 Task: Add an event with the title Monthly Sales Performance Review, date '2023/12/18', time 7:00 AM to 9:00 AMand add a description: The session will begin with an introduction to the importance of effective presentations, emphasizing the impact of clear communication, engaging delivery, and confident body language. Participants will have the opportunity to learn key strategies and best practices for creating impactful presentations that captivate audiences and convey messages effectively., put the event into Orange category . Add location for the event as: 654 Saint-Tropez, France, logged in from the account softage.3@softage.netand send the event invitation to softage.1@softage.net and softage.2@softage.net. Set a reminder for the event 12 hour before
Action: Mouse moved to (91, 86)
Screenshot: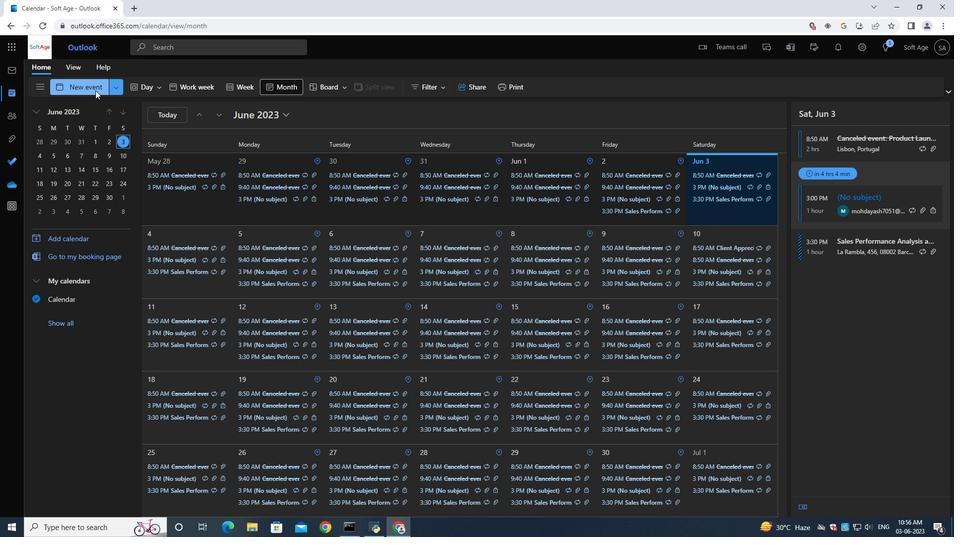 
Action: Mouse pressed left at (91, 86)
Screenshot: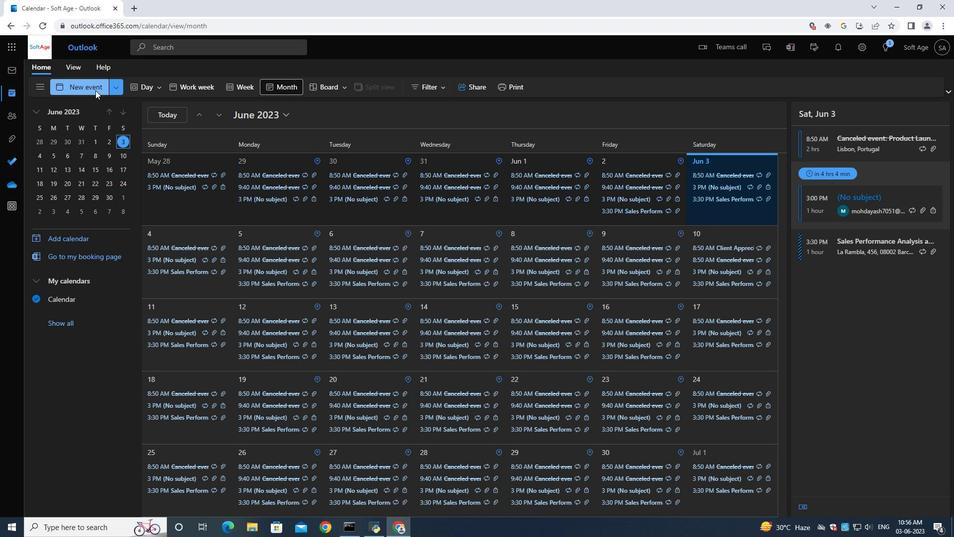 
Action: Mouse moved to (242, 147)
Screenshot: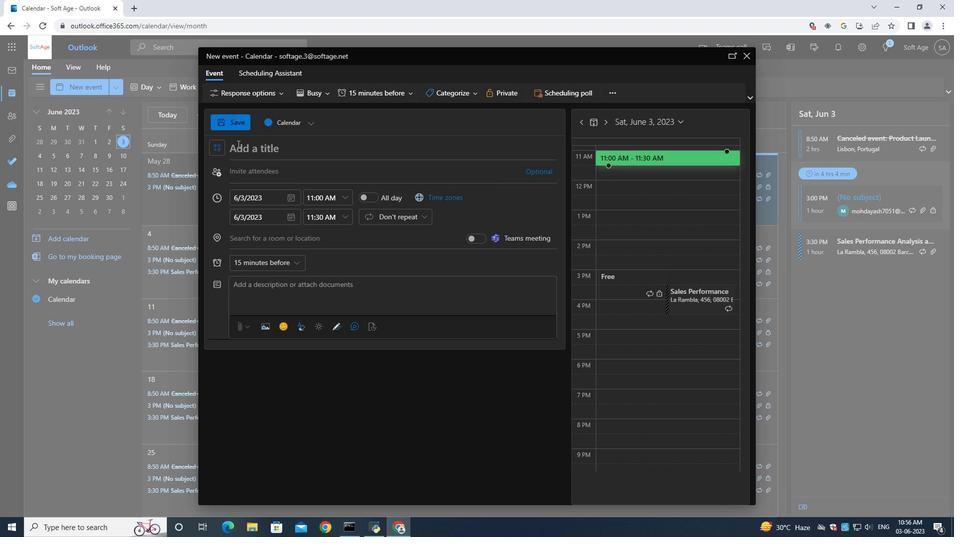 
Action: Mouse pressed left at (242, 147)
Screenshot: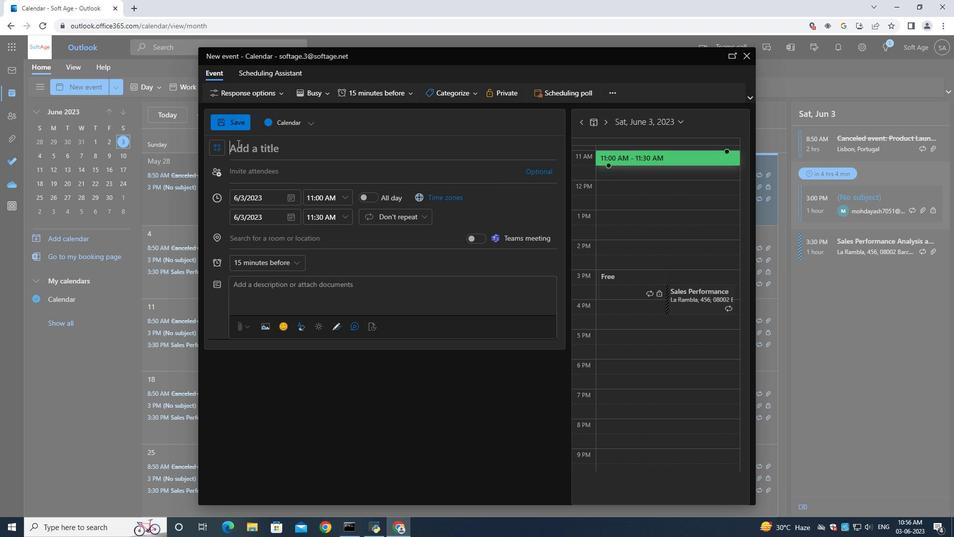 
Action: Key pressed <Key.shift>Monthly<Key.space><Key.shift>Sales<Key.space><Key.shift>Performance<Key.space><Key.shift><Key.shift><Key.shift><Key.shift><Key.shift><Key.shift><Key.shift><Key.shift><Key.shift><Key.shift><Key.shift><Key.shift><Key.shift><Key.shift><Key.shift><Key.shift><Key.shift><Key.shift><Key.shift><Key.shift><Key.shift><Key.shift><Key.shift><Key.shift><Key.shift><Key.shift><Key.shift><Key.shift><Key.shift><Key.shift><Key.shift><Key.shift><Key.shift><Key.shift><Key.shift><Key.shift><Key.shift>Review<Key.space>
Screenshot: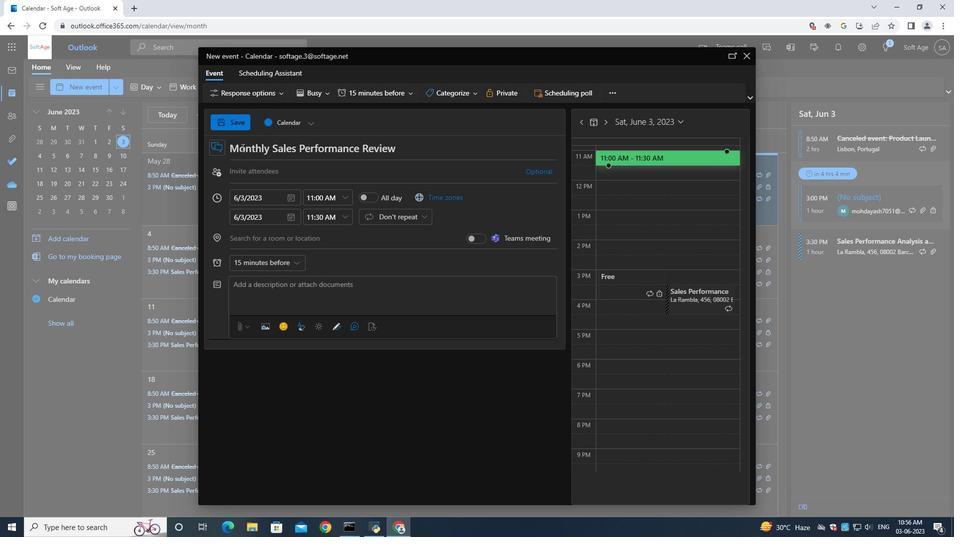 
Action: Mouse moved to (291, 196)
Screenshot: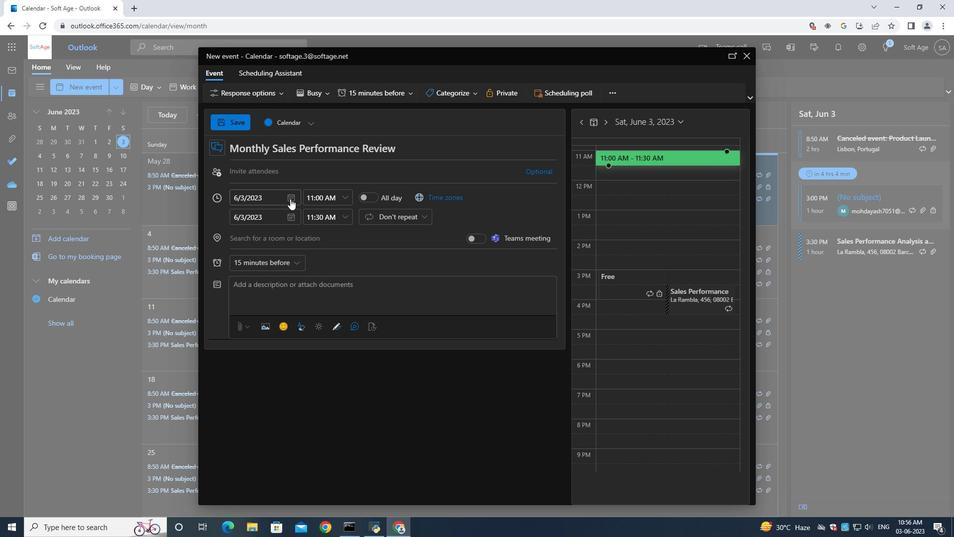 
Action: Mouse pressed left at (291, 196)
Screenshot: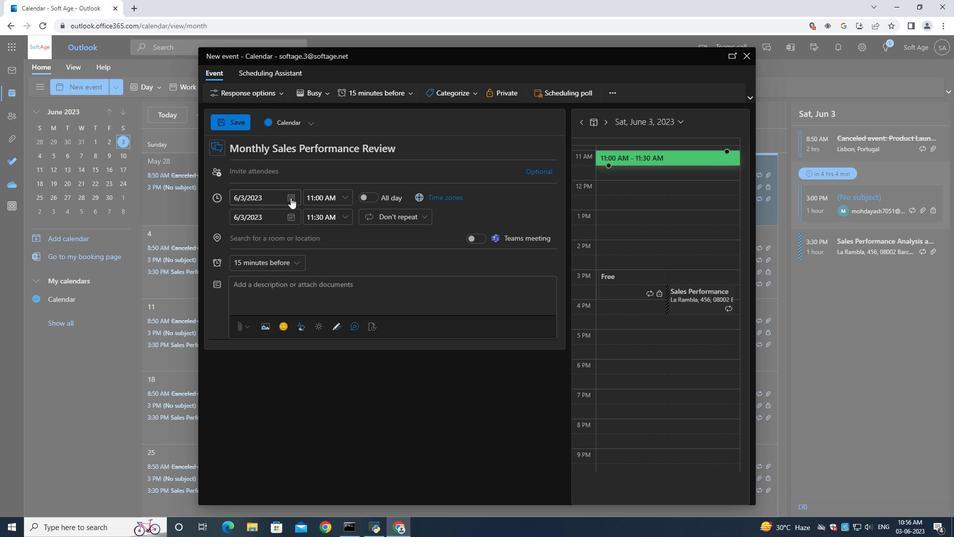 
Action: Mouse moved to (327, 216)
Screenshot: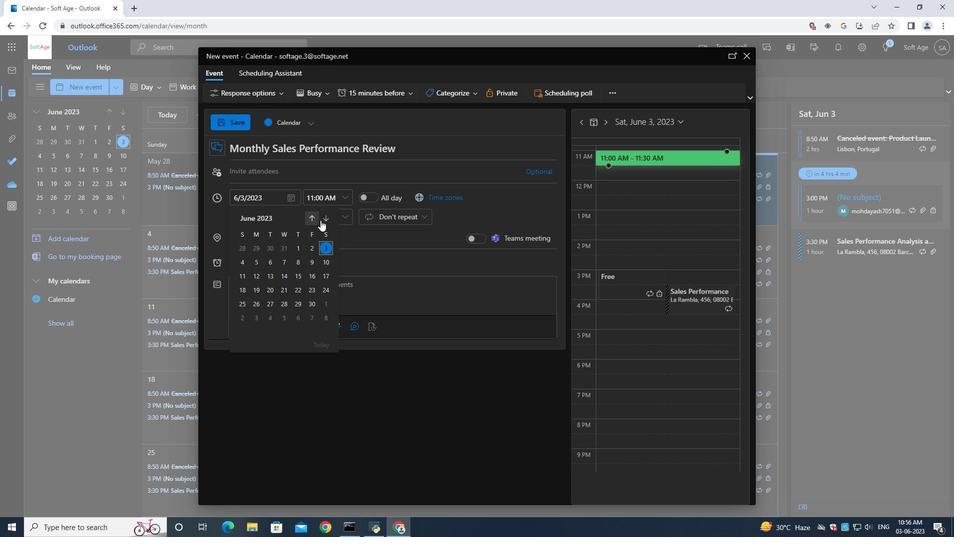 
Action: Mouse pressed left at (327, 216)
Screenshot: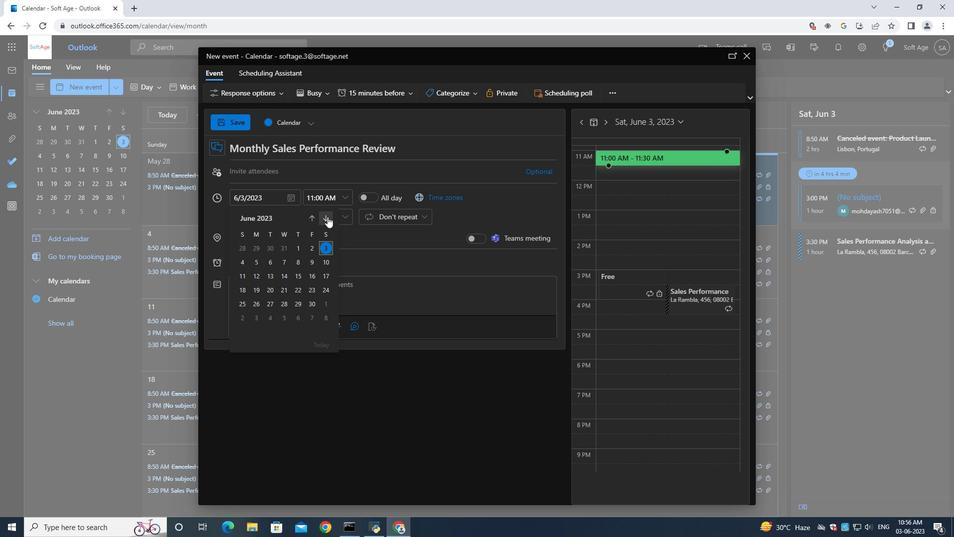 
Action: Mouse pressed left at (327, 216)
Screenshot: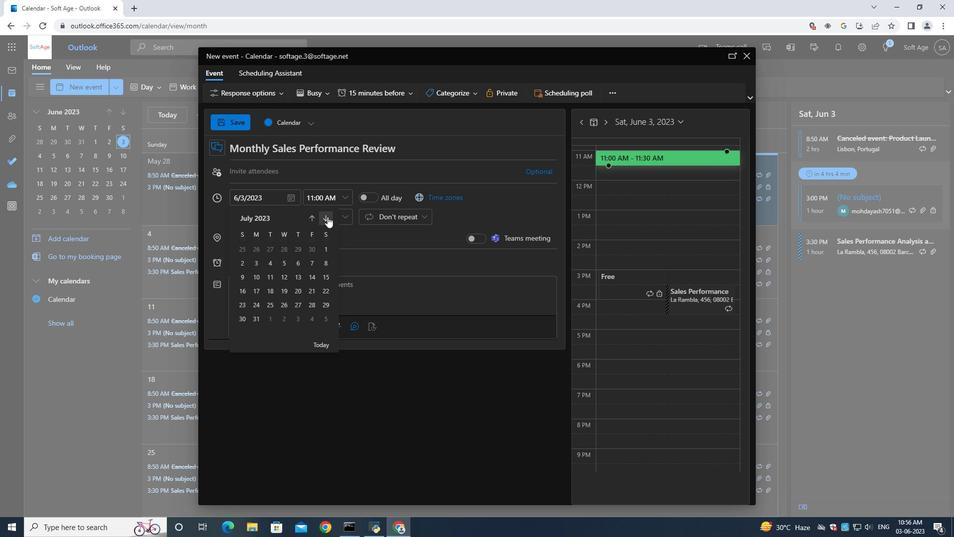 
Action: Mouse pressed left at (327, 216)
Screenshot: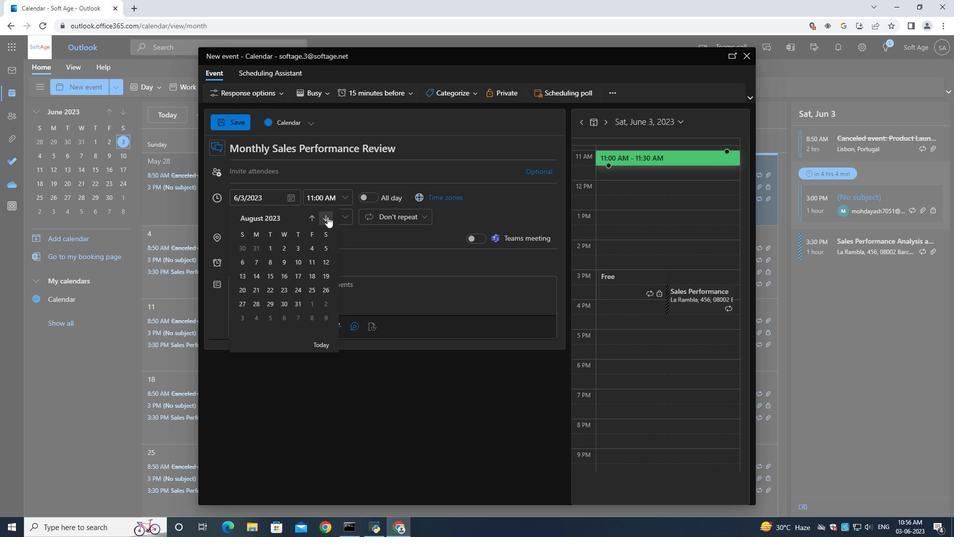 
Action: Mouse pressed left at (327, 216)
Screenshot: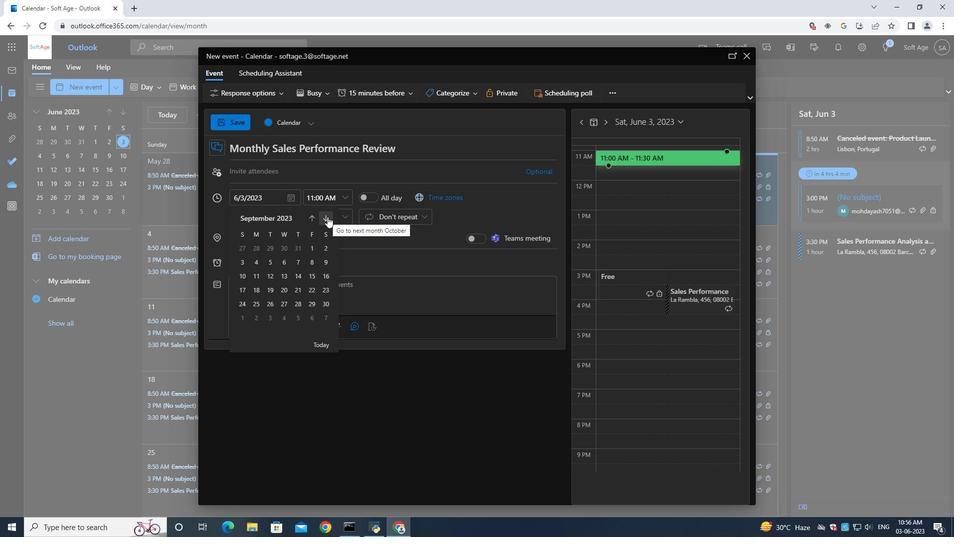 
Action: Mouse pressed left at (327, 216)
Screenshot: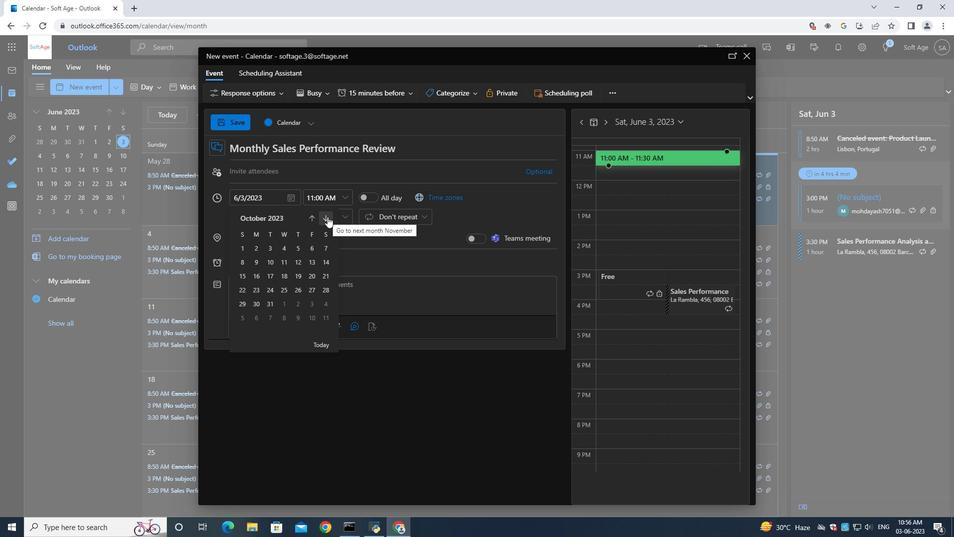 
Action: Mouse pressed left at (327, 216)
Screenshot: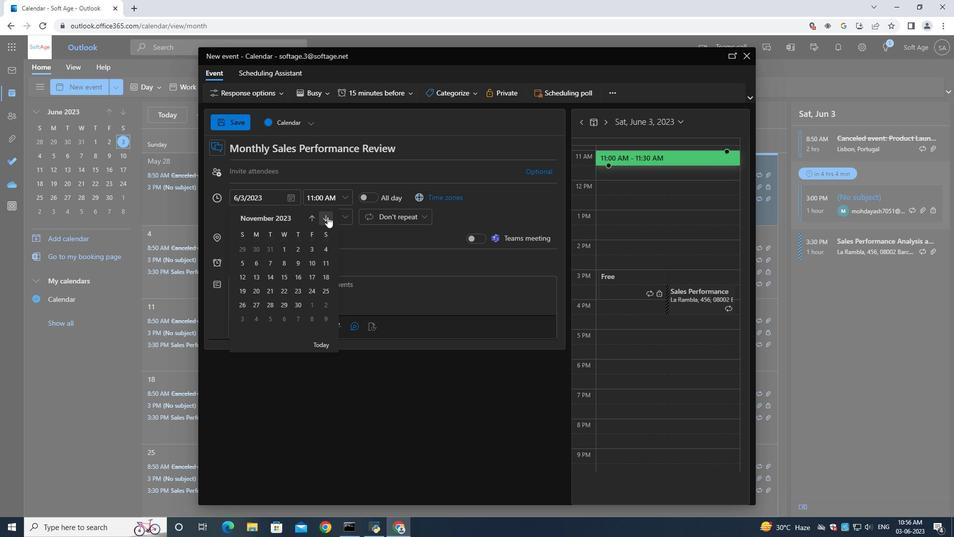 
Action: Mouse moved to (252, 293)
Screenshot: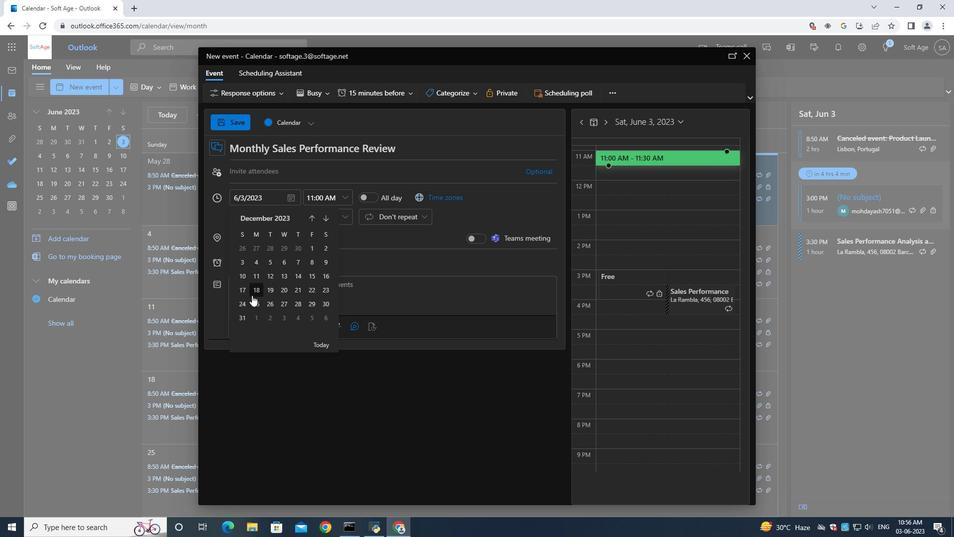 
Action: Mouse pressed left at (252, 293)
Screenshot: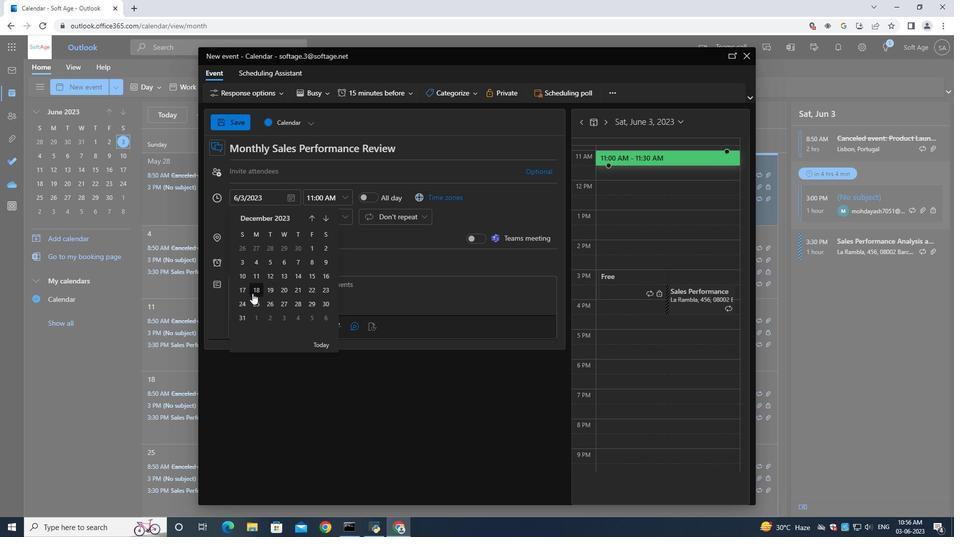 
Action: Mouse moved to (326, 197)
Screenshot: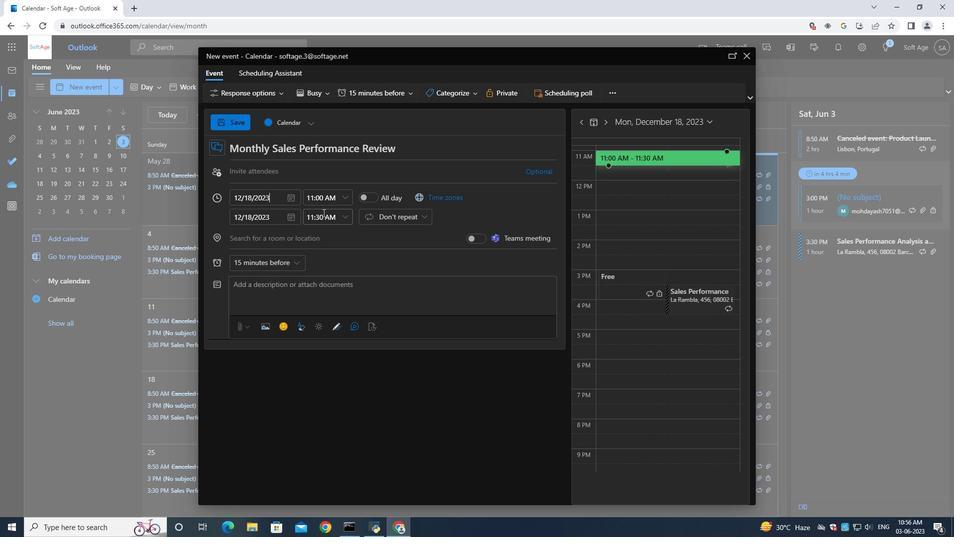
Action: Mouse pressed left at (326, 197)
Screenshot: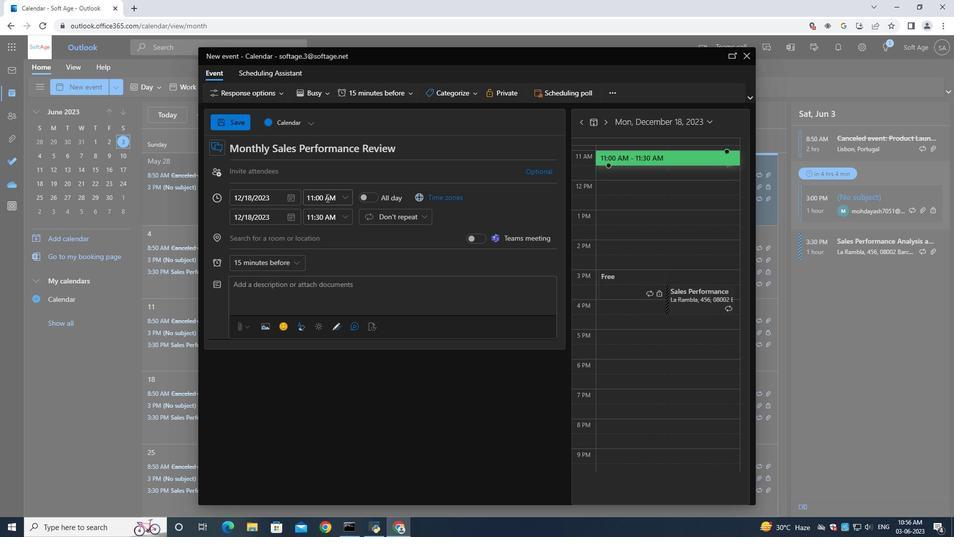 
Action: Key pressed 7<Key.shift_r>:00<Key.shift>AM
Screenshot: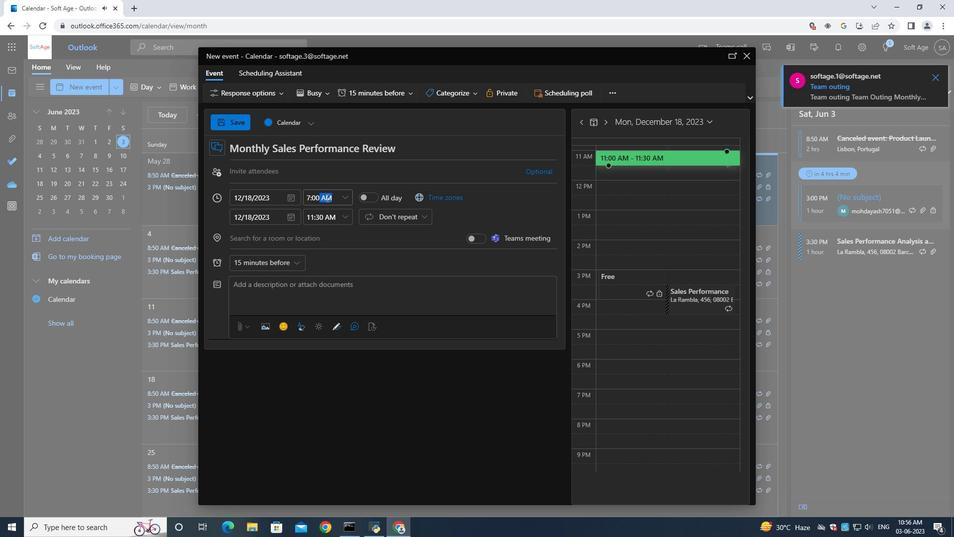 
Action: Mouse moved to (315, 228)
Screenshot: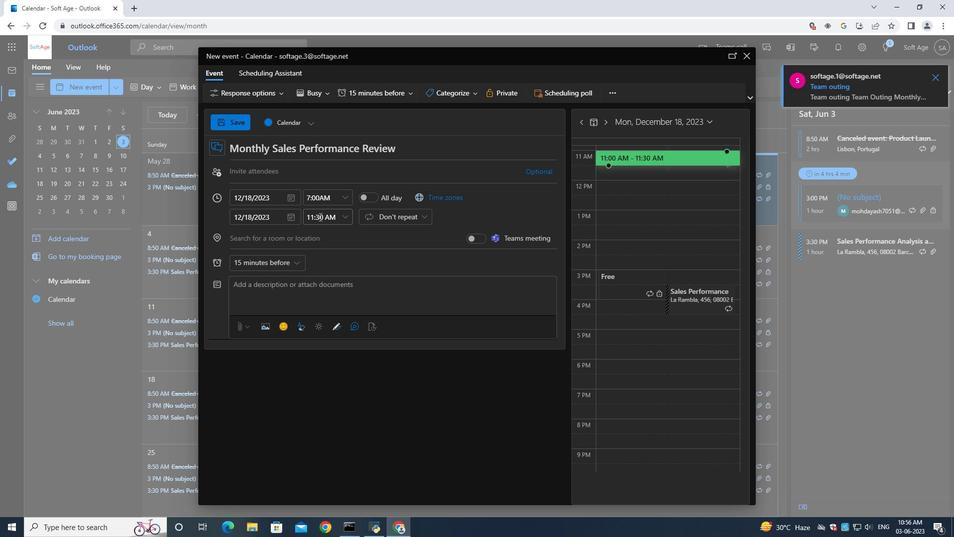 
Action: Mouse pressed left at (315, 228)
Screenshot: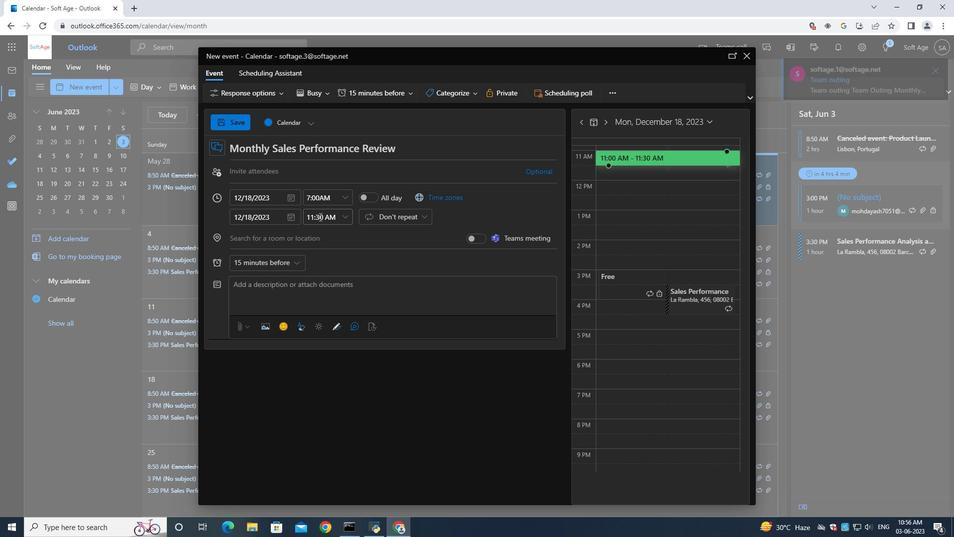 
Action: Mouse moved to (327, 214)
Screenshot: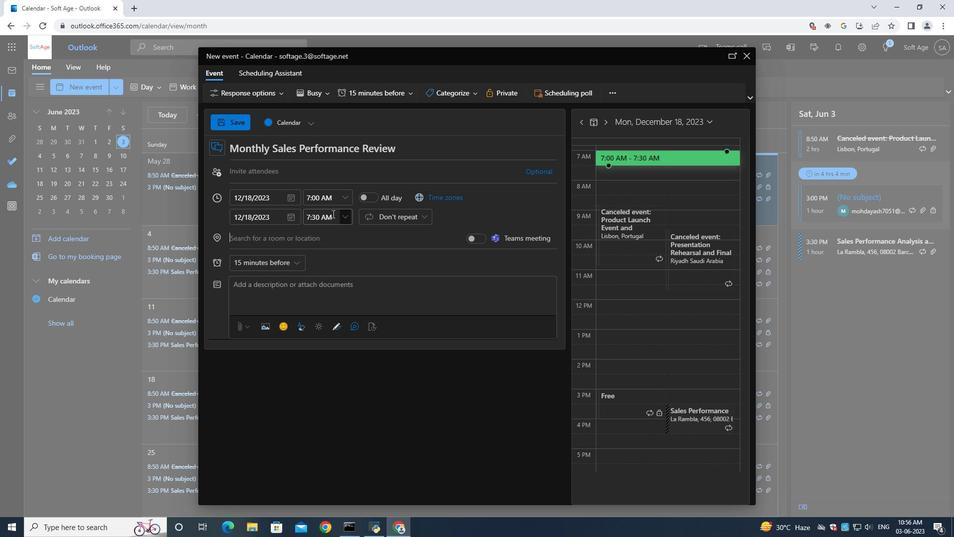 
Action: Mouse pressed left at (327, 214)
Screenshot: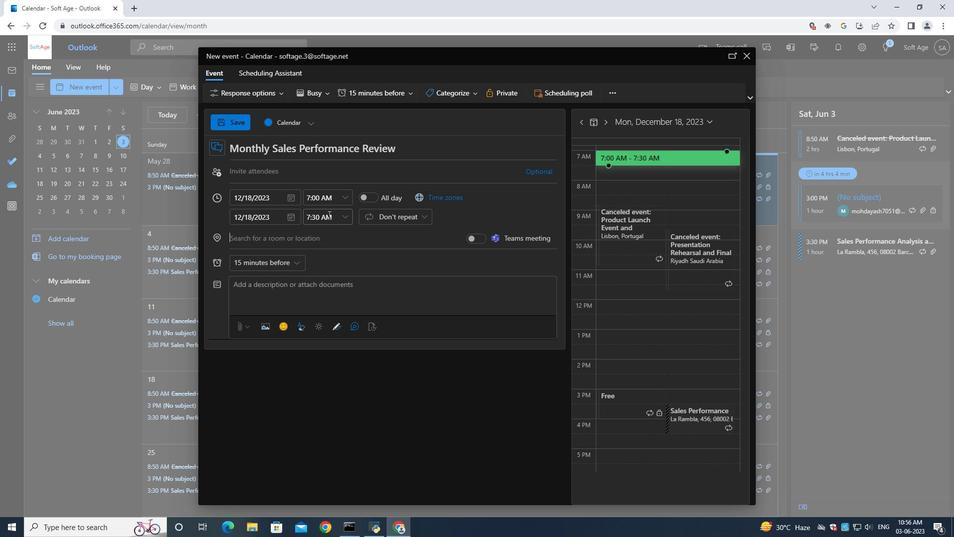 
Action: Key pressed 9<Key.shift_r>:00<Key.shift>AM
Screenshot: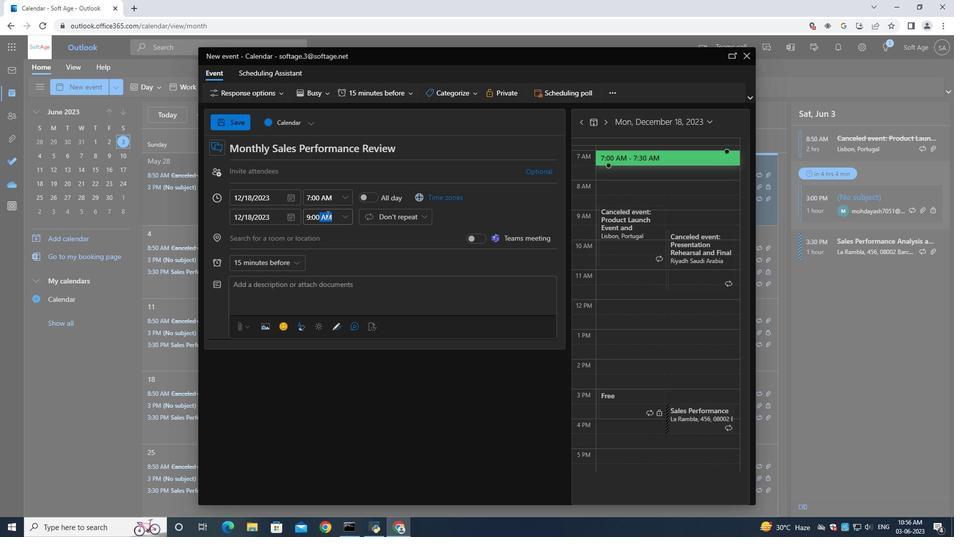 
Action: Mouse moved to (269, 289)
Screenshot: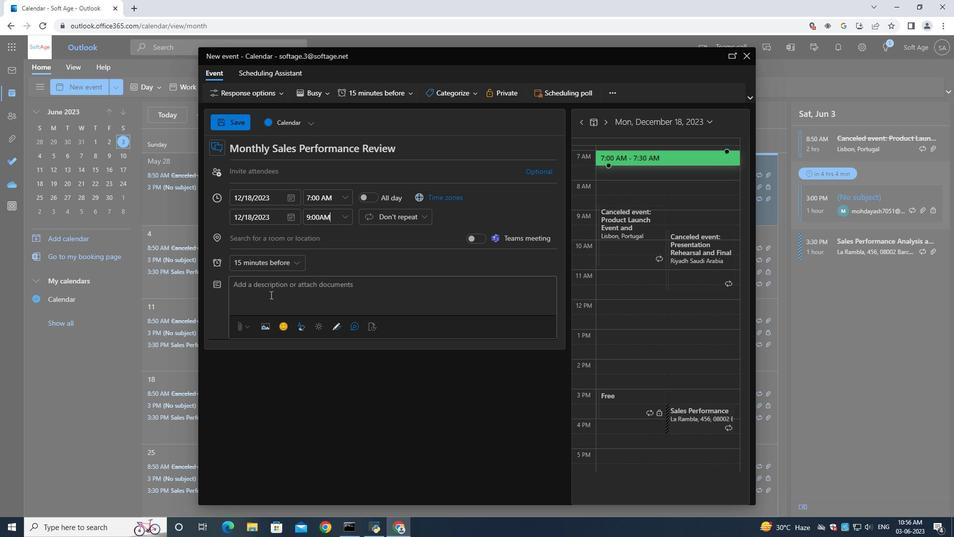 
Action: Mouse pressed left at (269, 289)
Screenshot: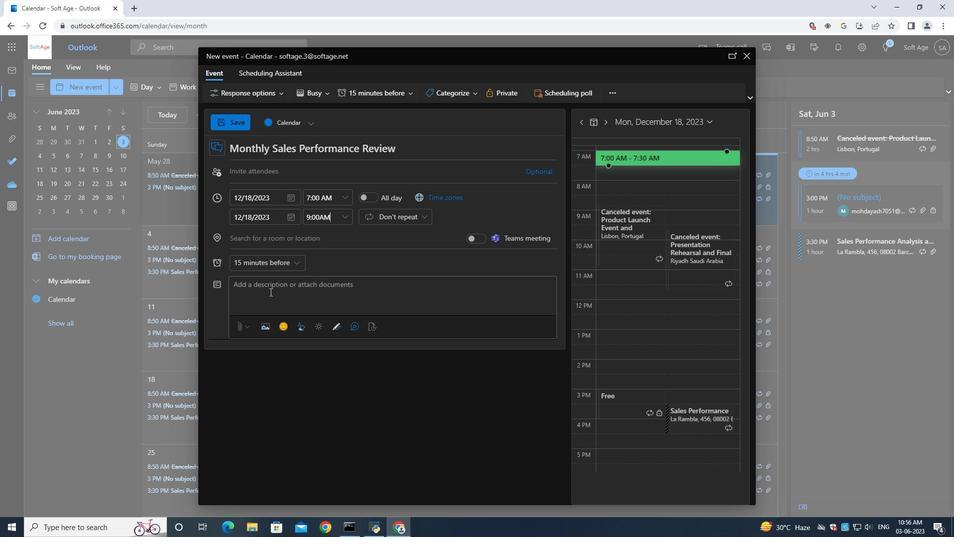 
Action: Mouse moved to (269, 289)
Screenshot: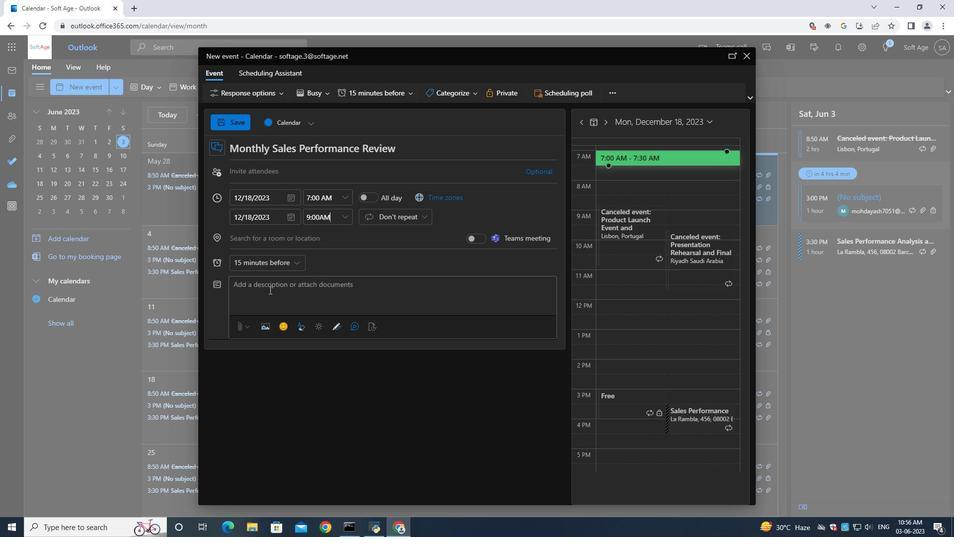
Action: Key pressed <Key.shift>The<Key.space><Key.shift>session<Key.space>will<Key.space>begin<Key.space>with<Key.space>an<Key.space>inrt<Key.backspace><Key.backspace>troduction<Key.space>to<Key.space>the<Key.space>importance<Key.space>of<Key.space>clear<Key.space>communication,<Key.space><Key.shift>P<Key.backspace>engaging<Key.space>delivery<Key.space><Key.backspace>,<Key.space>and<Key.space>h<Key.backspace>confident<Key.space><Key.backspace><Key.backspace><Key.backspace>nt<Key.space><Key.backspace><Key.backspace><Key.backspace><Key.backspace><Key.backspace><Key.backspace><Key.backspace><Key.backspace><Key.backspace><Key.backspace><Key.backspace><Key.space>confident<Key.space>body<Key.space>lanuage.<Key.space><Key.shift>Partico<Key.backspace>ipants<Key.space>will<Key.space>have<Key.space>the<Key.space>opprtunity<Key.space>to<Key.space>le<Key.backspace><Key.backspace><Key.backspace><Key.backspace><Key.backspace><Key.backspace><Key.backspace><Key.backspace><Key.backspace><Key.backspace><Key.backspace><Key.backspace><Key.backspace>ortunity<Key.space>to<Key.space>learn<Key.space>key<Key.space>strategiesa<Key.backspace><Key.space>and<Key.space>best<Key.space>practices<Key.space>d<Key.backspace>for<Key.space>creating<Key.space>impactful<Key.space>presentation<Key.space>that<Key.space>captivate<Key.space>audiences<Key.space>and<Key.space>convey<Key.space>meaa<Key.backspace><Key.backspace>ssages<Key.space>effectively.
Screenshot: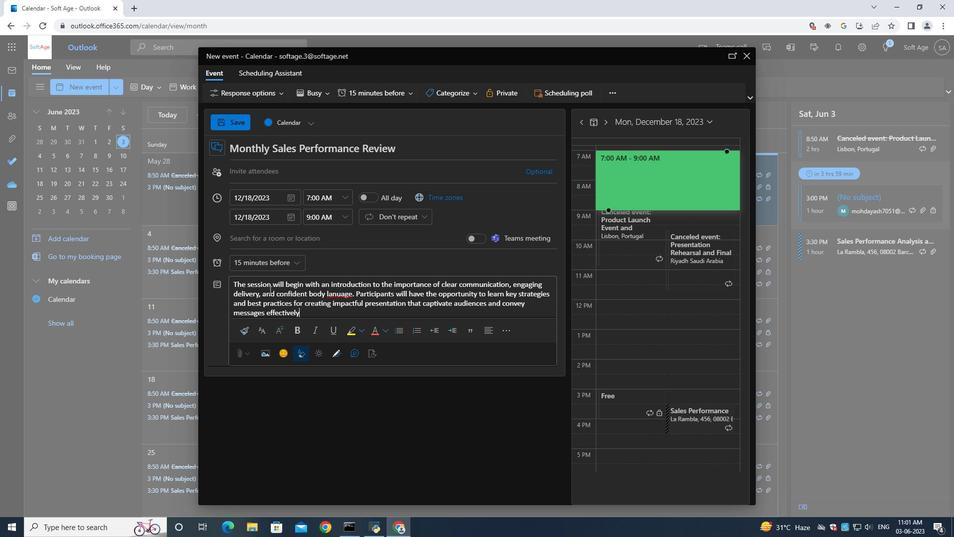 
Action: Mouse moved to (444, 93)
Screenshot: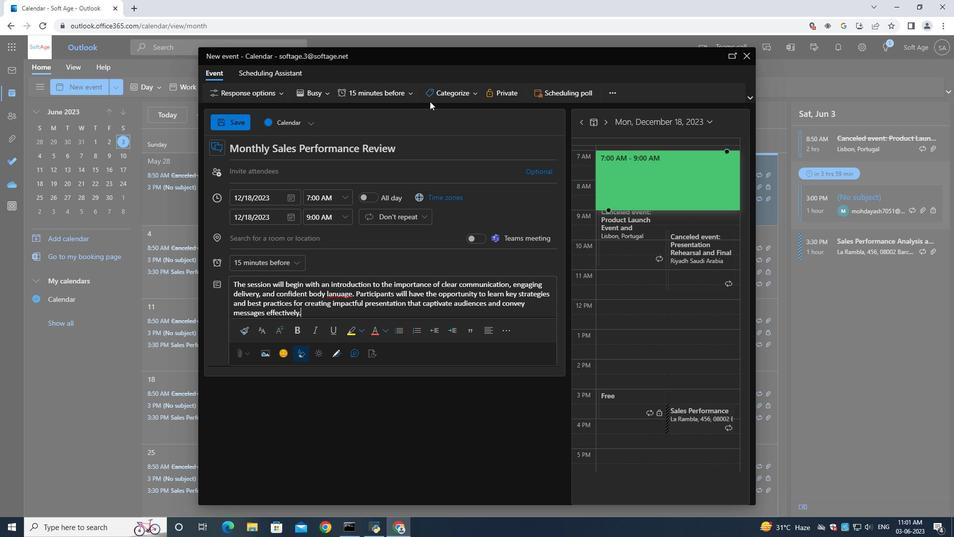 
Action: Mouse pressed left at (444, 93)
Screenshot: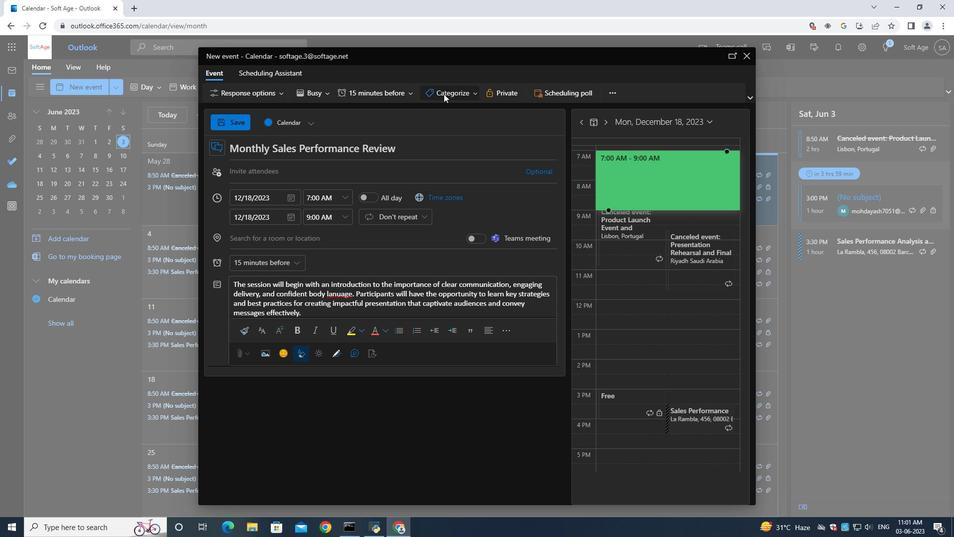 
Action: Mouse moved to (455, 140)
Screenshot: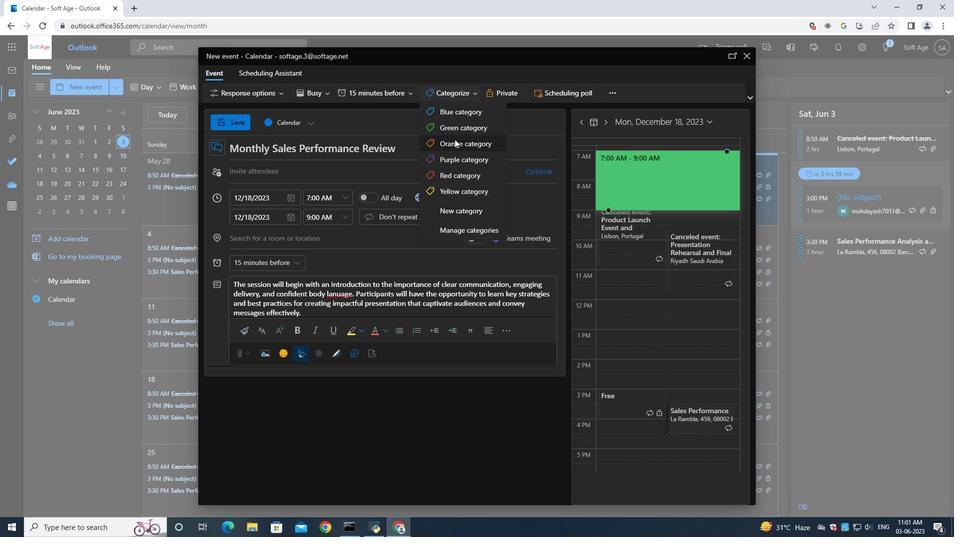 
Action: Mouse pressed left at (455, 140)
Screenshot: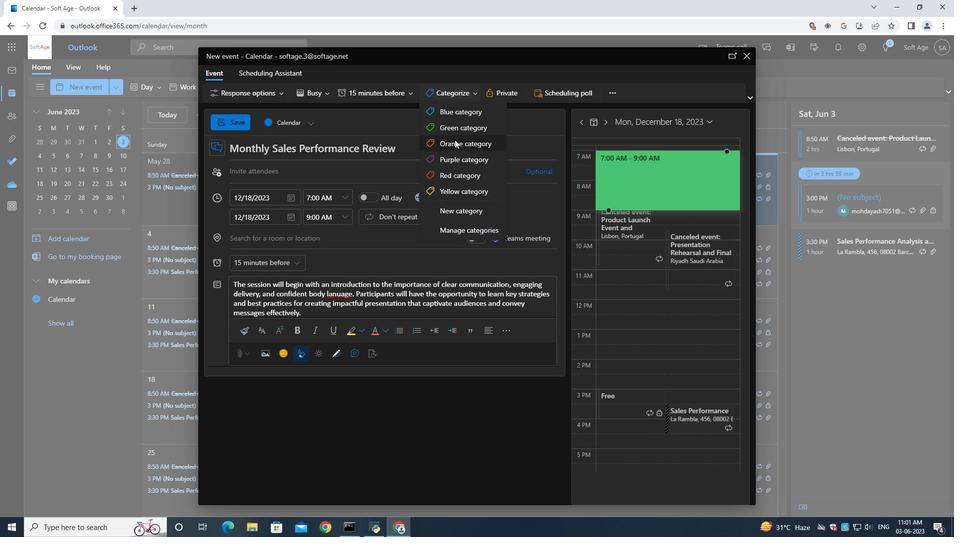 
Action: Mouse moved to (273, 240)
Screenshot: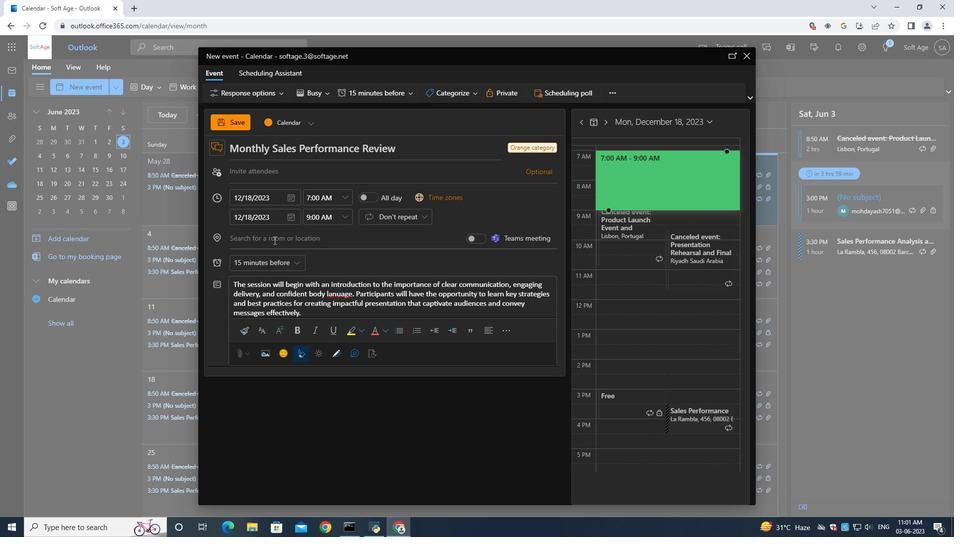 
Action: Mouse pressed left at (273, 240)
Screenshot: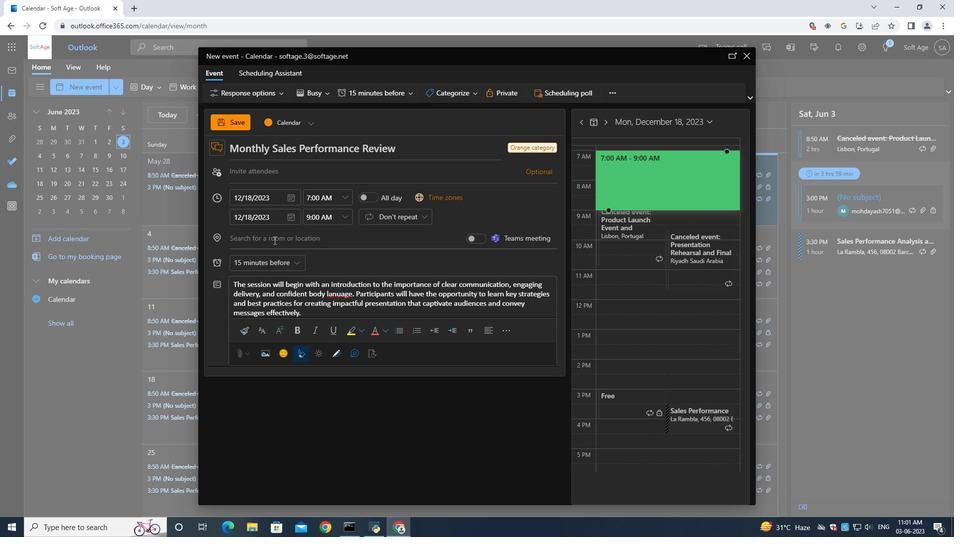 
Action: Mouse moved to (273, 240)
Screenshot: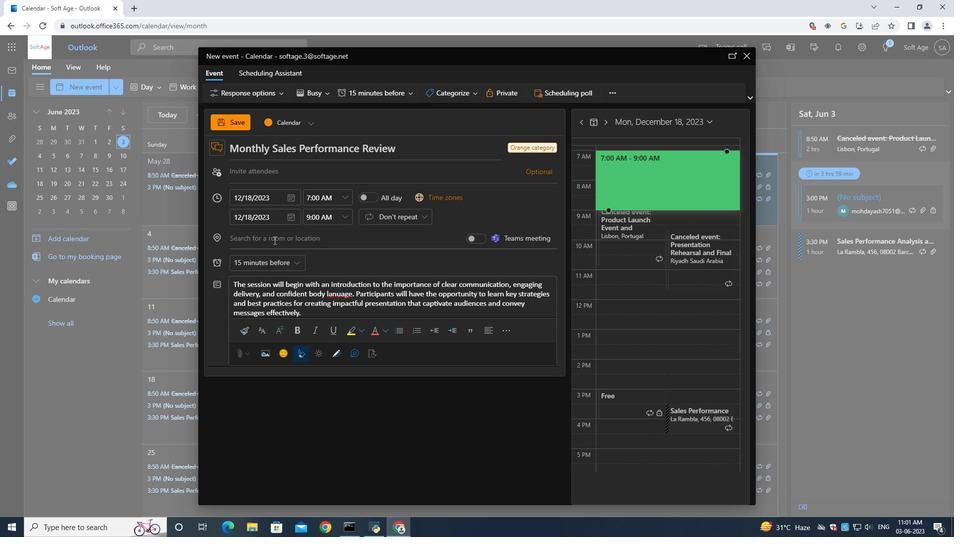 
Action: Key pressed 654<Key.space><Key.shift>Saint-<Key.shift><Key.shift><Key.shift><Key.shift><Key.shift><Key.shift><Key.shift><Key.shift><Key.shift><Key.shift><Key.shift><Key.shift><Key.shift><Key.shift><Key.shift><Key.shift><Key.shift><Key.shift><Key.shift><Key.shift><Key.shift><Key.shift><Key.shift><Key.shift><Key.shift><Key.shift><Key.shift><Key.shift><Key.shift><Key.shift><Key.shift>Tropez,<Key.space><Key.shift>France<Key.space>
Screenshot: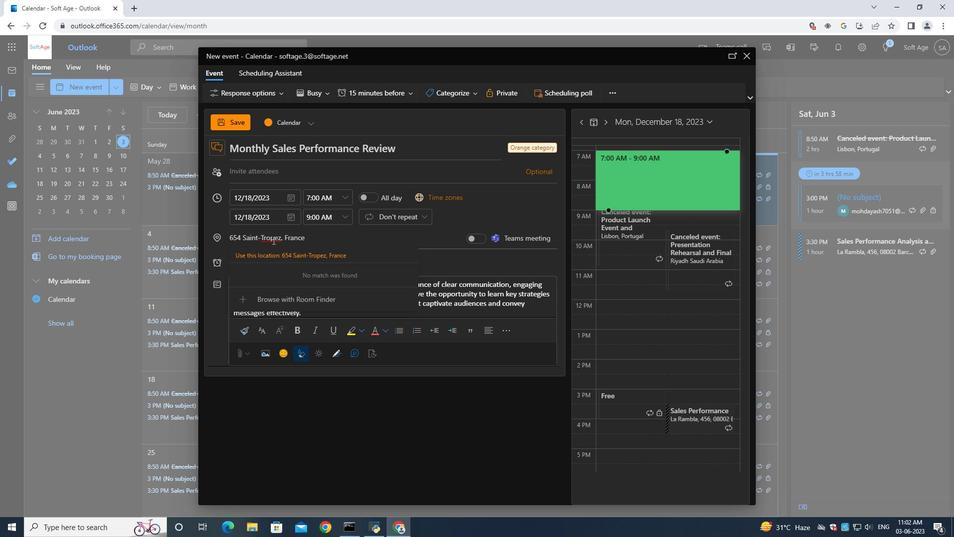 
Action: Mouse moved to (267, 170)
Screenshot: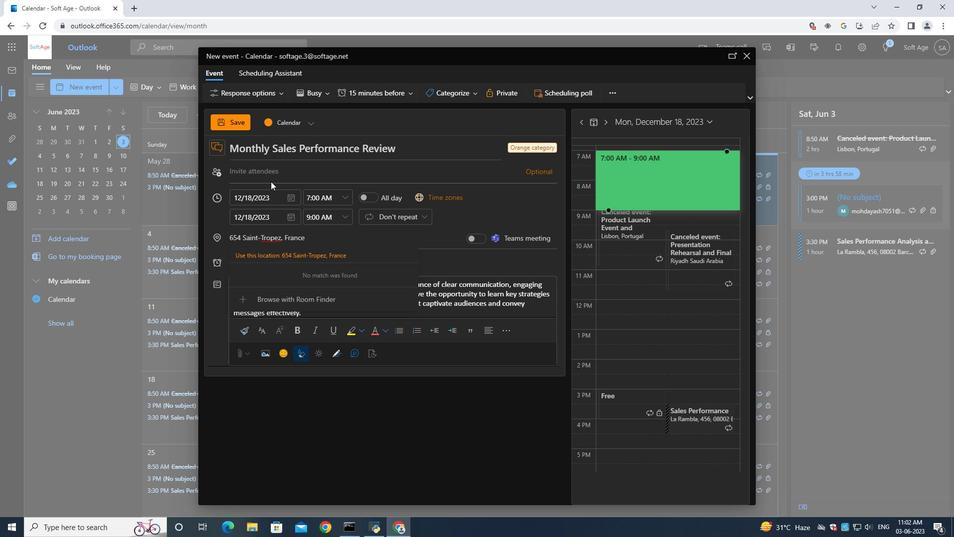 
Action: Mouse pressed left at (267, 170)
Screenshot: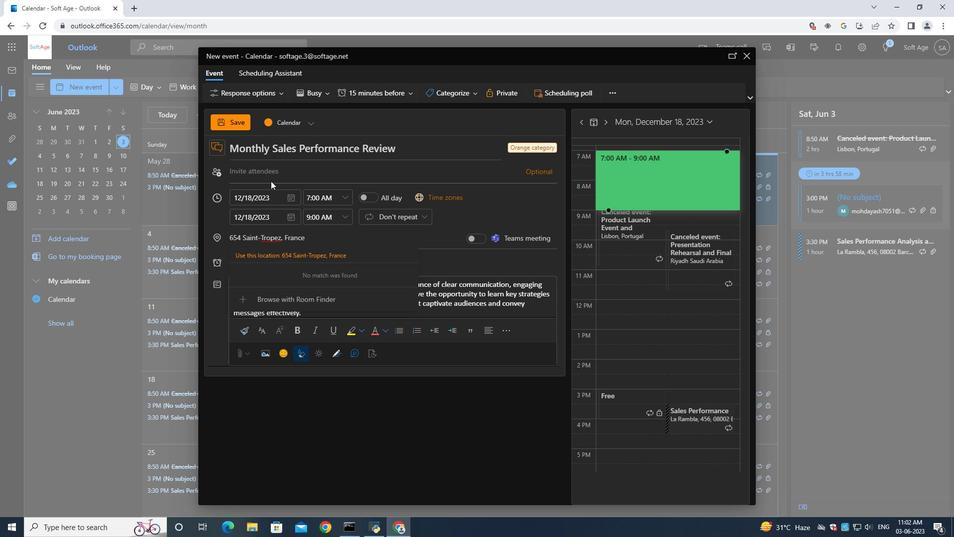 
Action: Mouse moved to (267, 170)
Screenshot: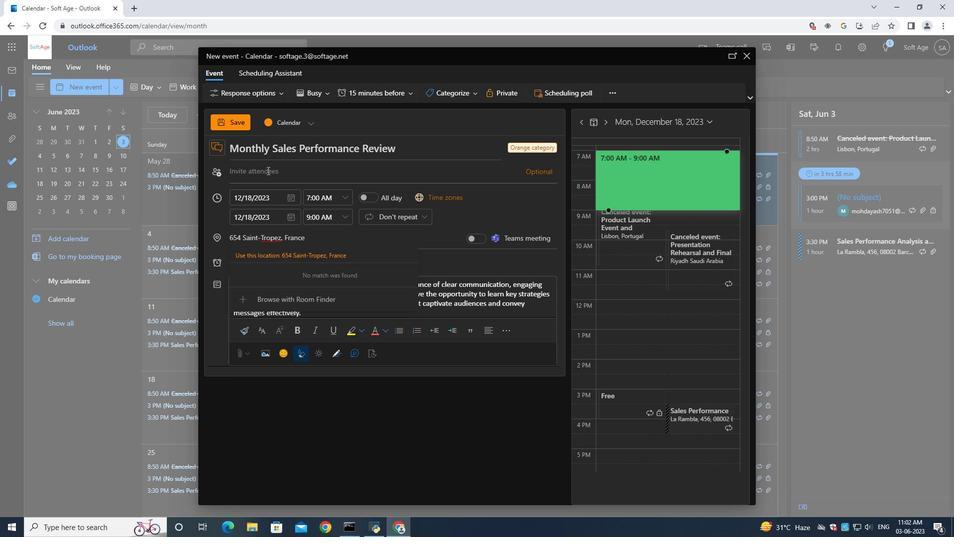 
Action: Key pressed softage.1<Key.shift>@softage.ne
Screenshot: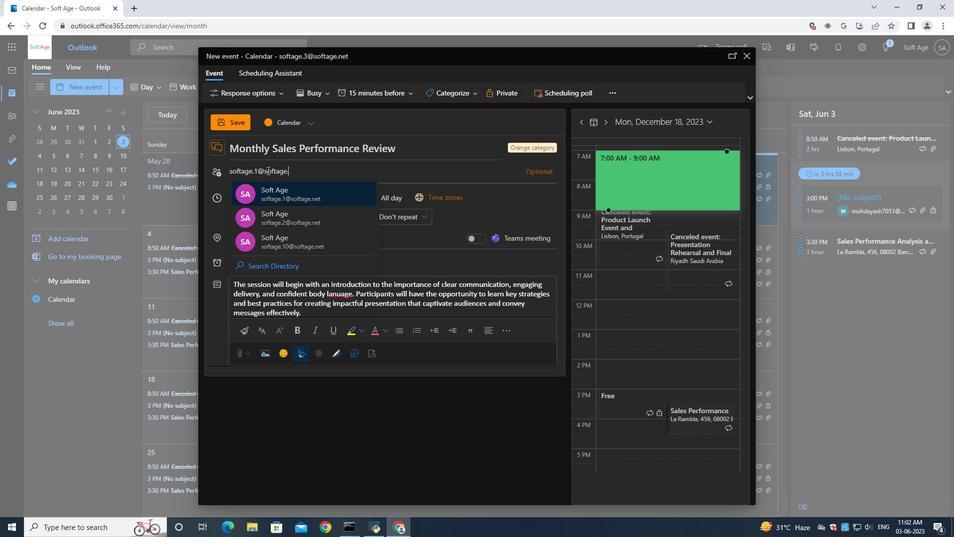 
Action: Mouse moved to (303, 197)
Screenshot: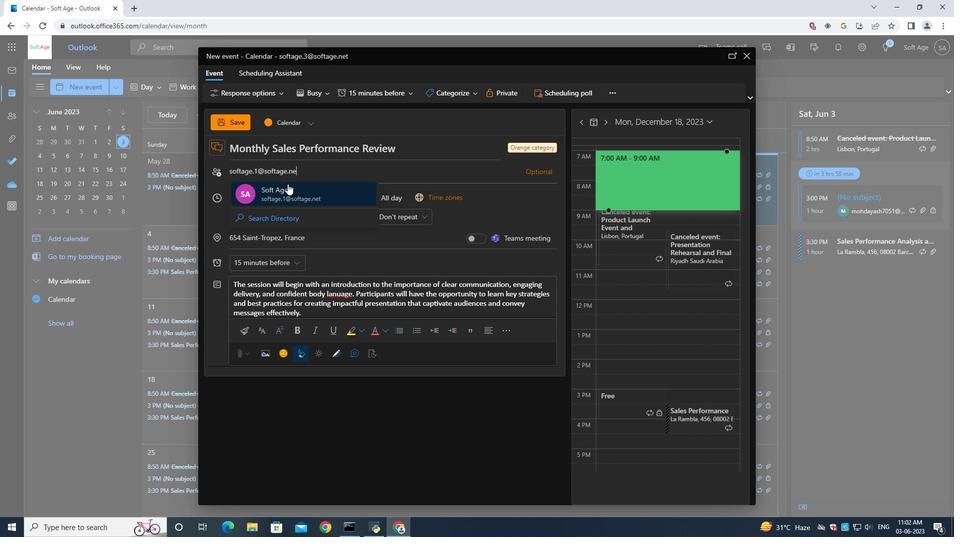 
Action: Mouse pressed left at (303, 197)
Screenshot: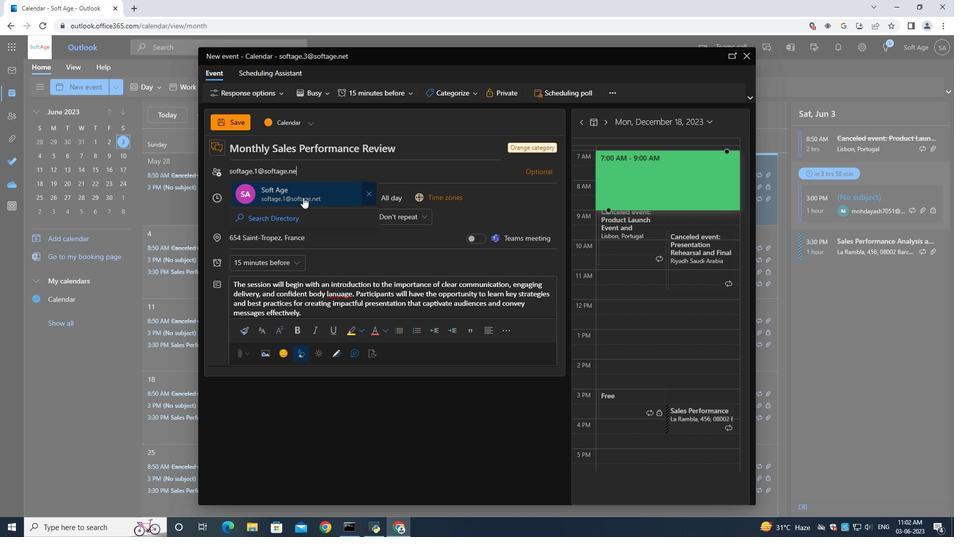 
Action: Mouse moved to (310, 177)
Screenshot: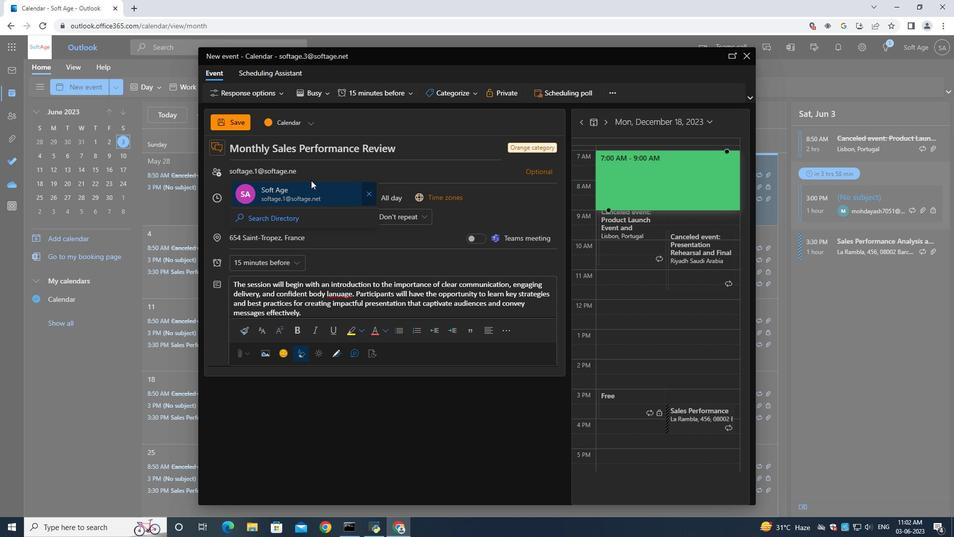 
Action: Key pressed softage.<Key.shift>@<Key.backspace>2<Key.shift>@softagr.net
Screenshot: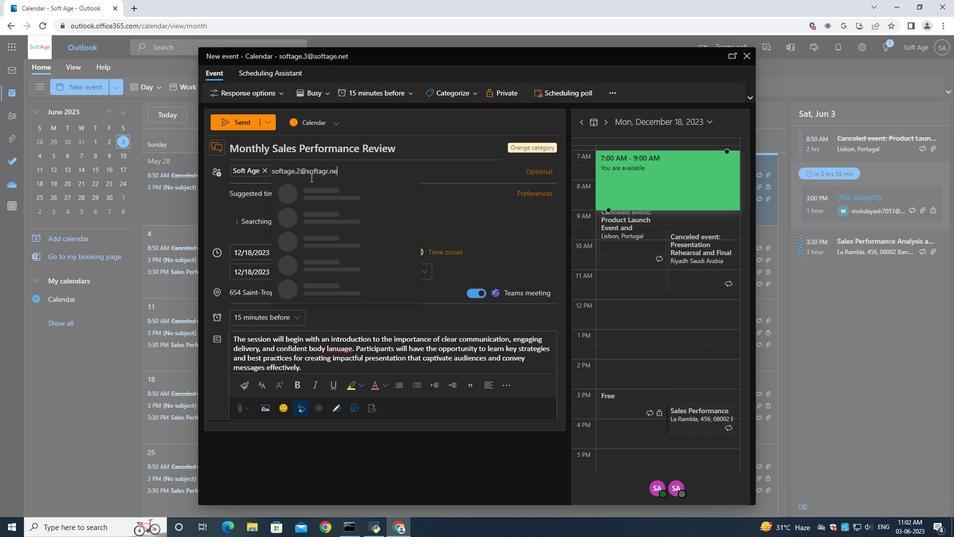 
Action: Mouse moved to (327, 171)
Screenshot: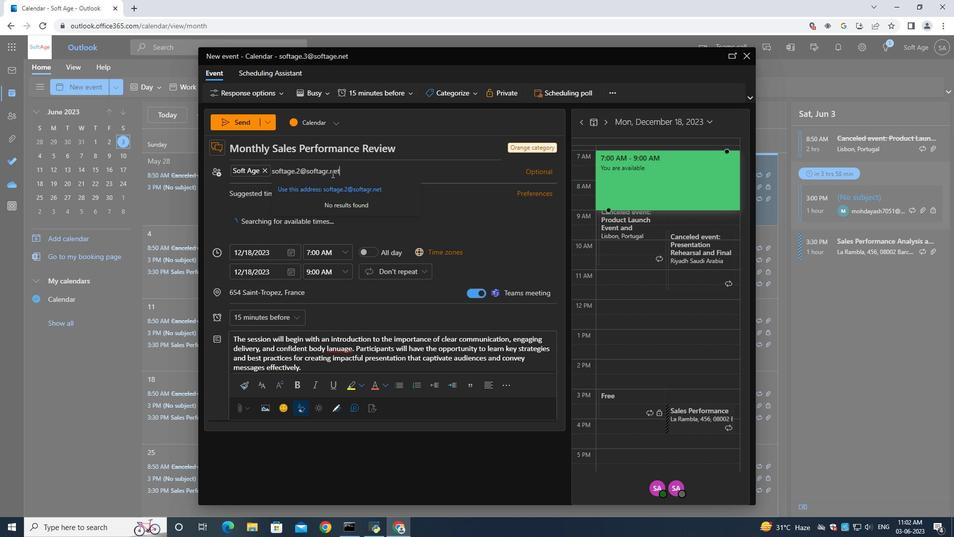 
Action: Mouse pressed left at (327, 171)
Screenshot: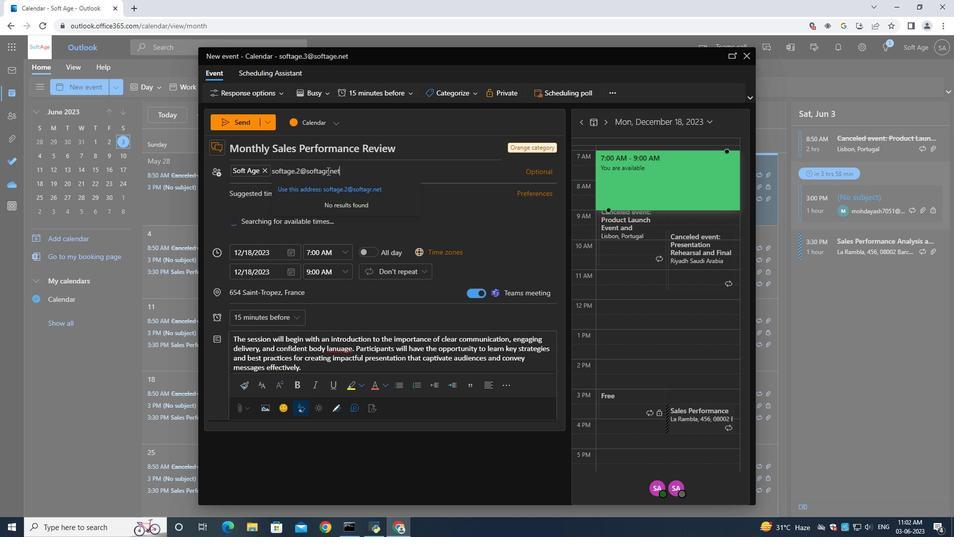 
Action: Mouse moved to (387, 200)
Screenshot: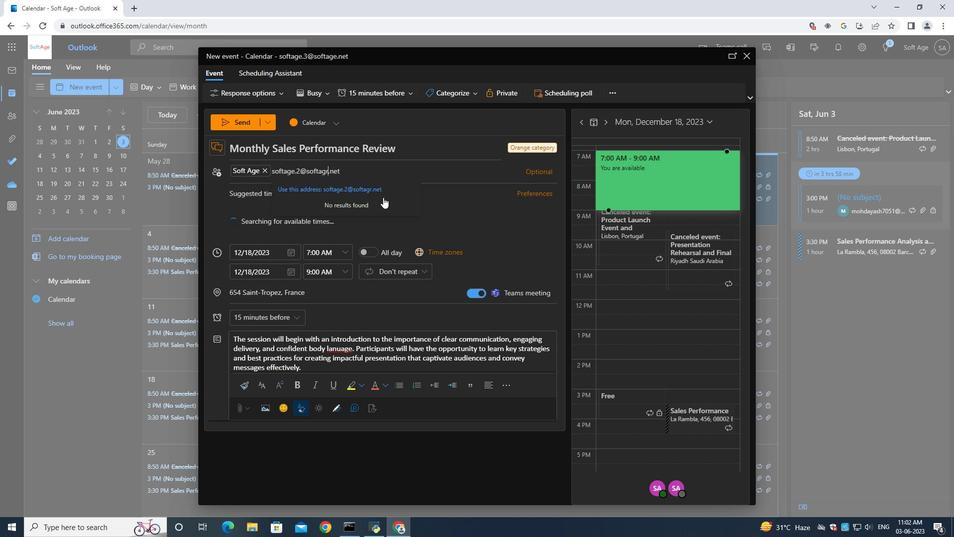 
Action: Key pressed <Key.backspace>w<Key.backspace>e
Screenshot: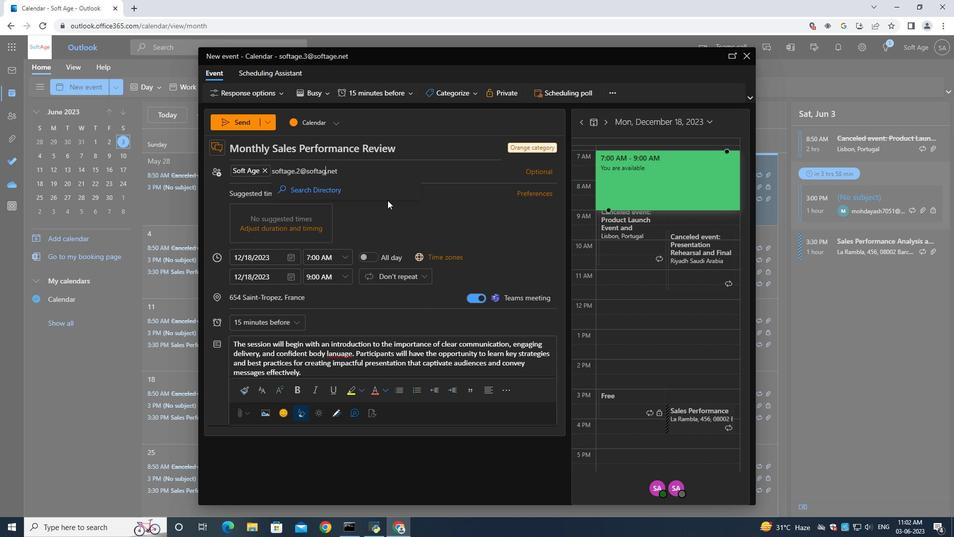 
Action: Mouse moved to (383, 198)
Screenshot: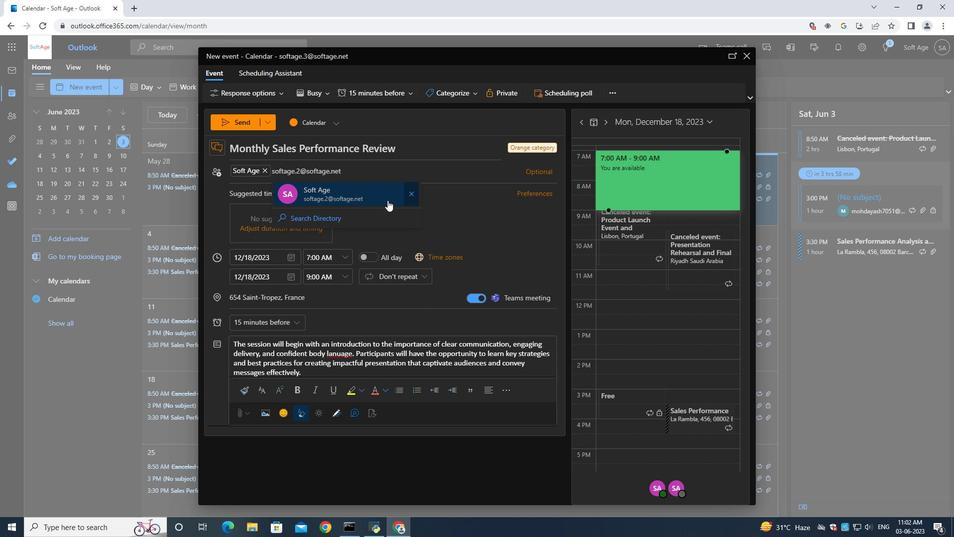 
Action: Mouse pressed left at (383, 198)
Screenshot: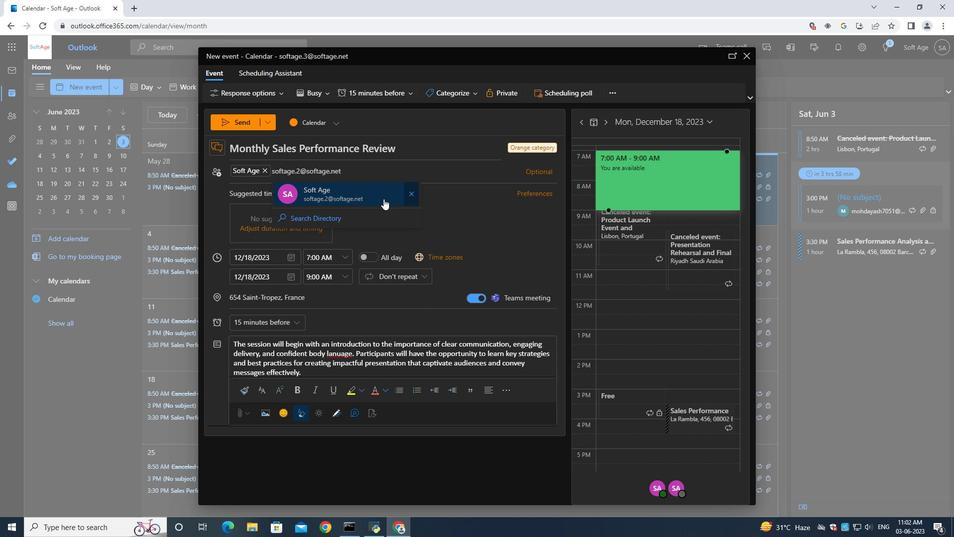 
Action: Mouse moved to (256, 320)
Screenshot: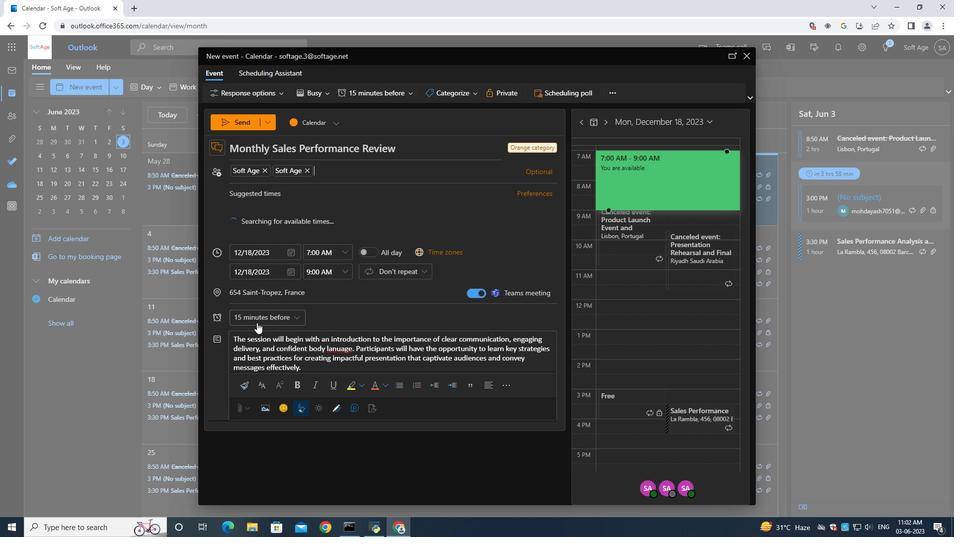 
Action: Mouse pressed left at (256, 320)
Screenshot: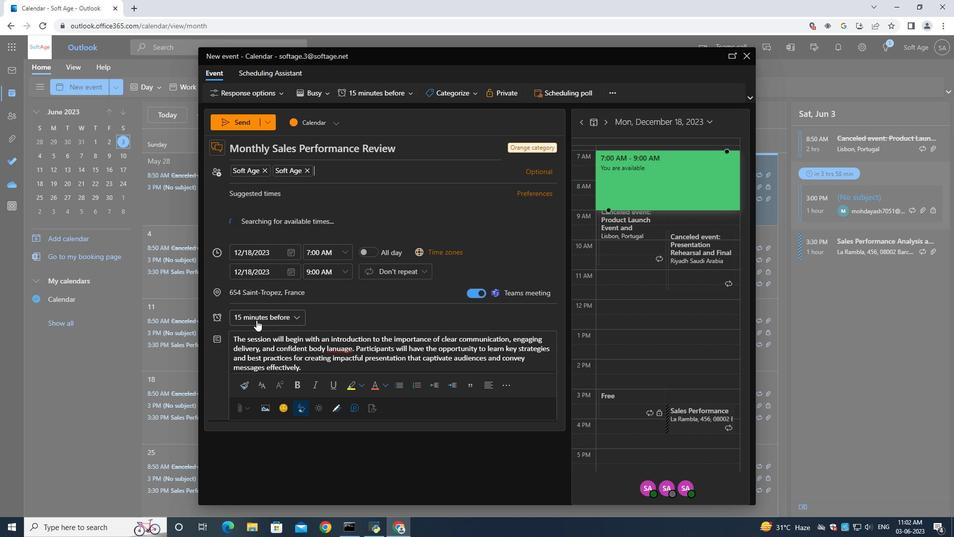 
Action: Mouse moved to (262, 246)
Screenshot: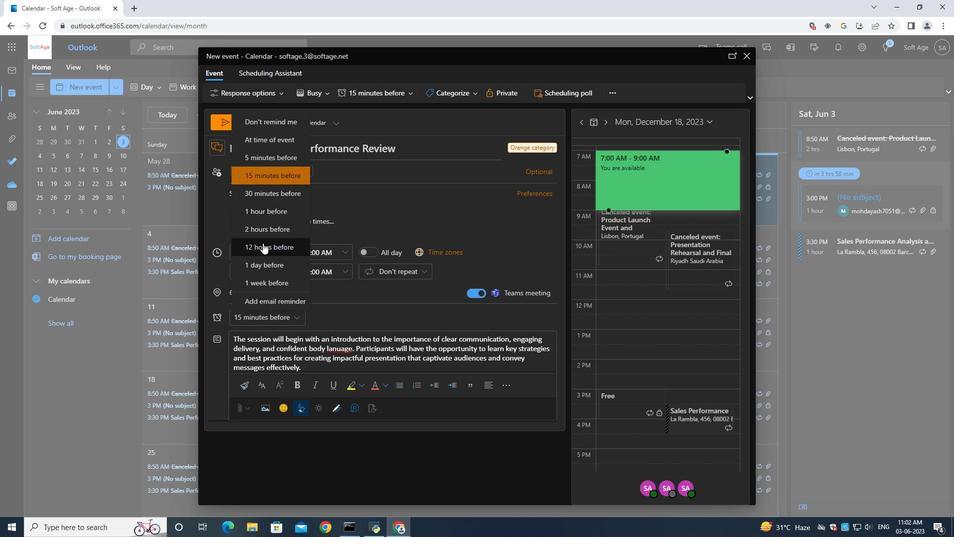
Action: Mouse pressed left at (262, 246)
Screenshot: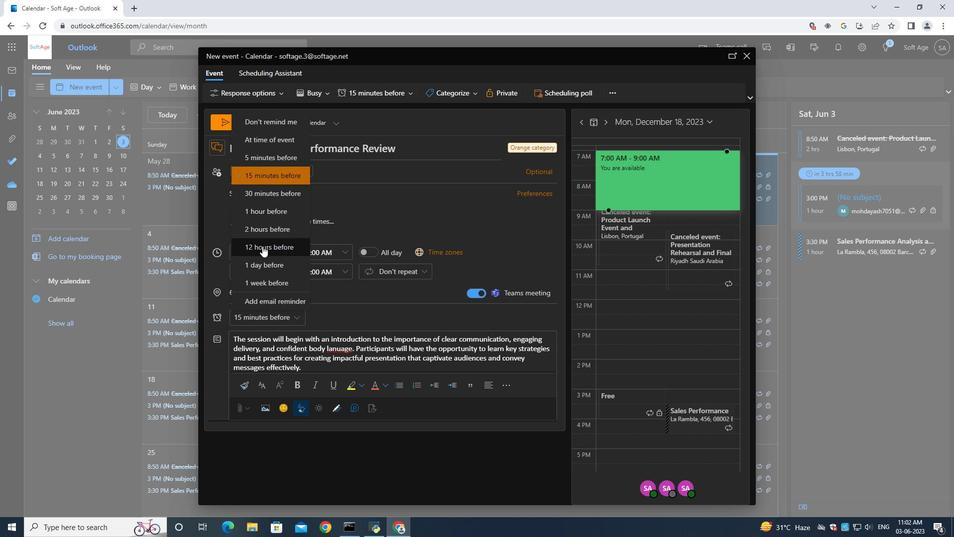 
Action: Mouse moved to (238, 117)
Screenshot: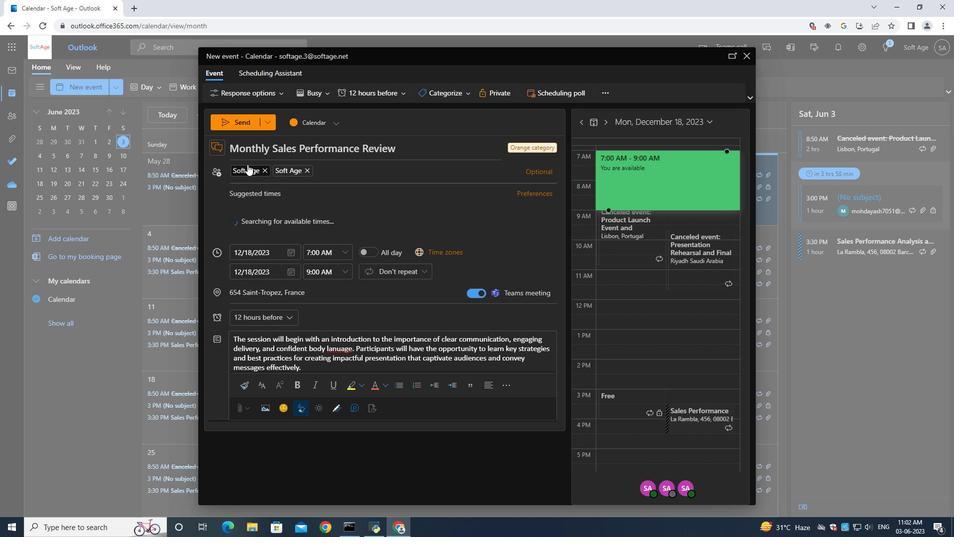 
Action: Mouse pressed left at (238, 117)
Screenshot: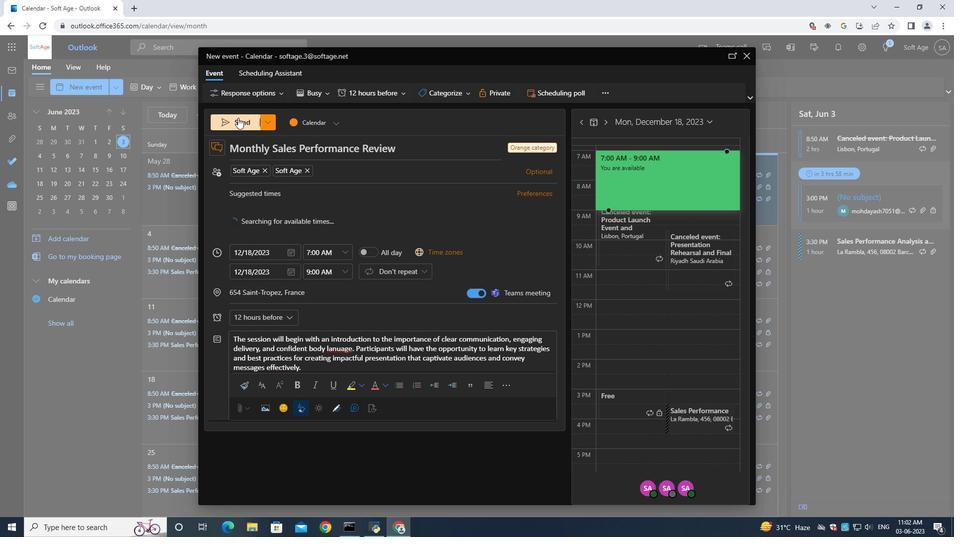 
